 Task: Look for products in the category "Deodrant & Shave" from Hume Supernatural only.
Action: Mouse moved to (290, 120)
Screenshot: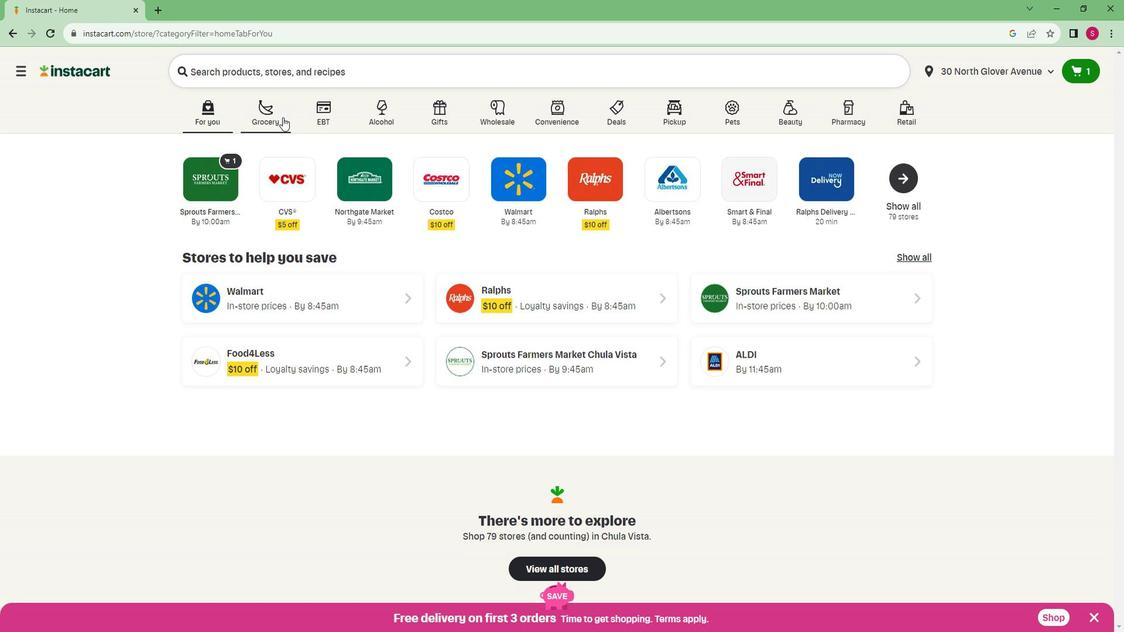 
Action: Mouse pressed left at (290, 120)
Screenshot: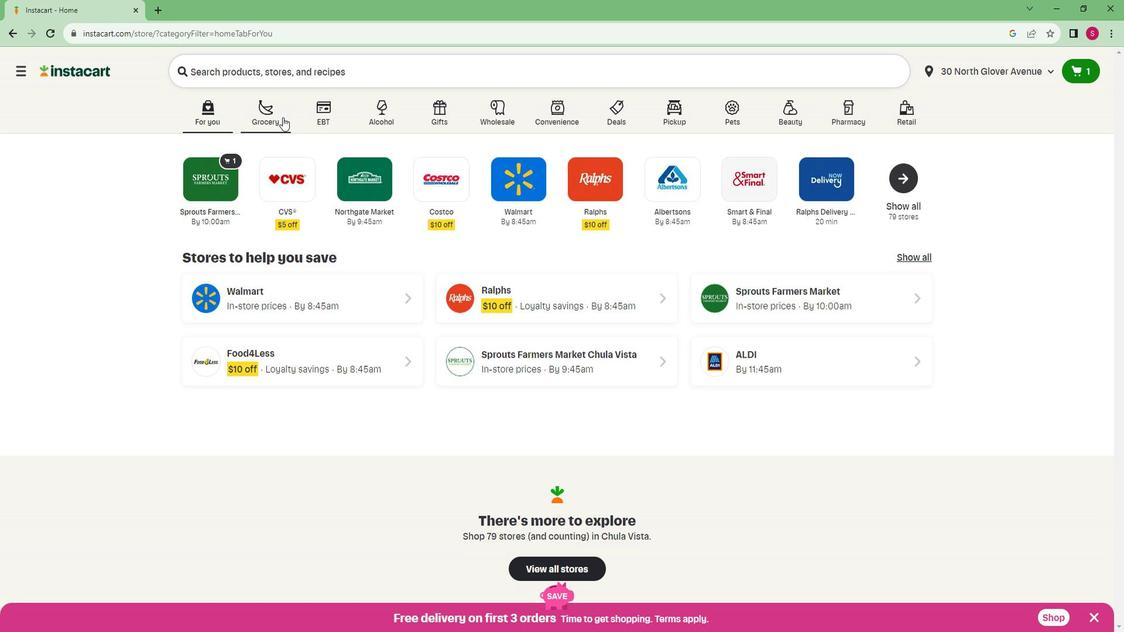 
Action: Mouse moved to (256, 333)
Screenshot: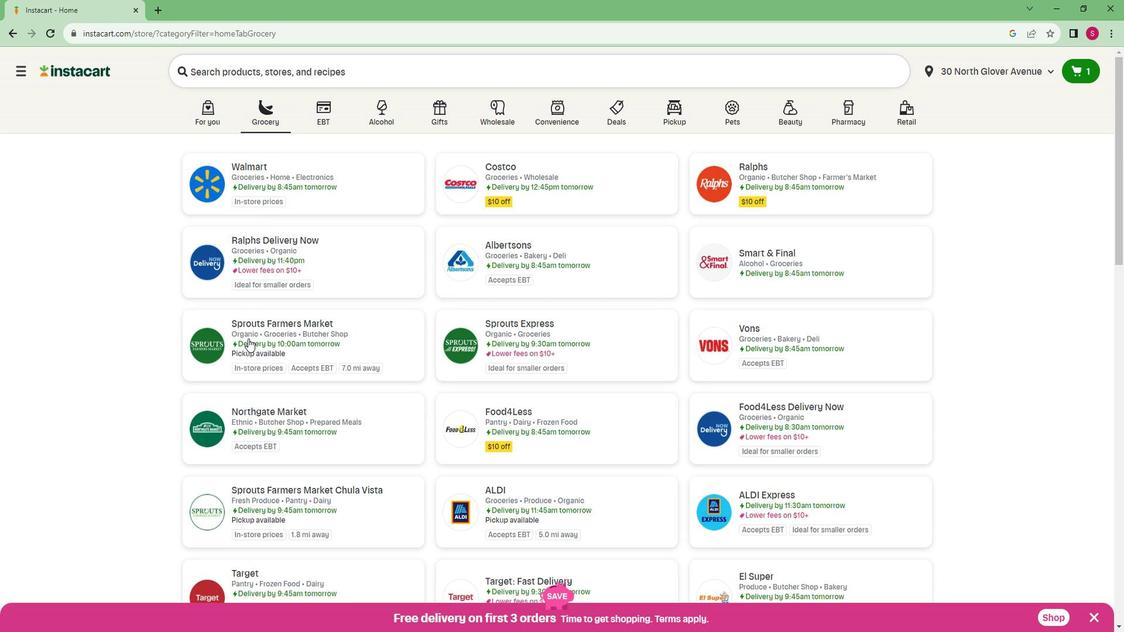 
Action: Mouse pressed left at (256, 333)
Screenshot: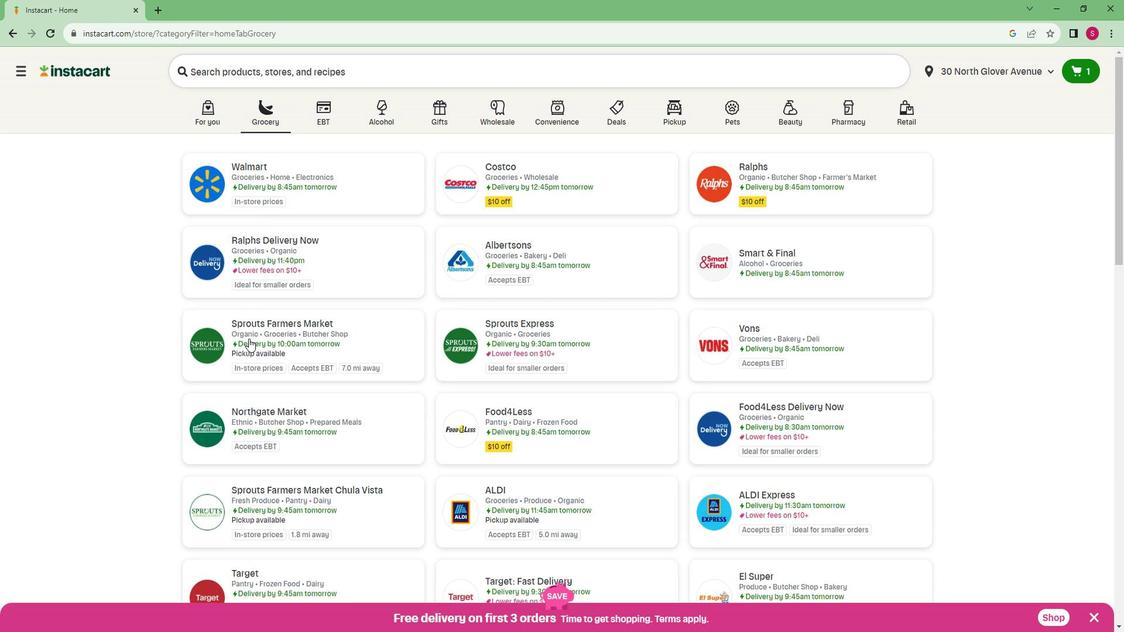 
Action: Mouse moved to (63, 463)
Screenshot: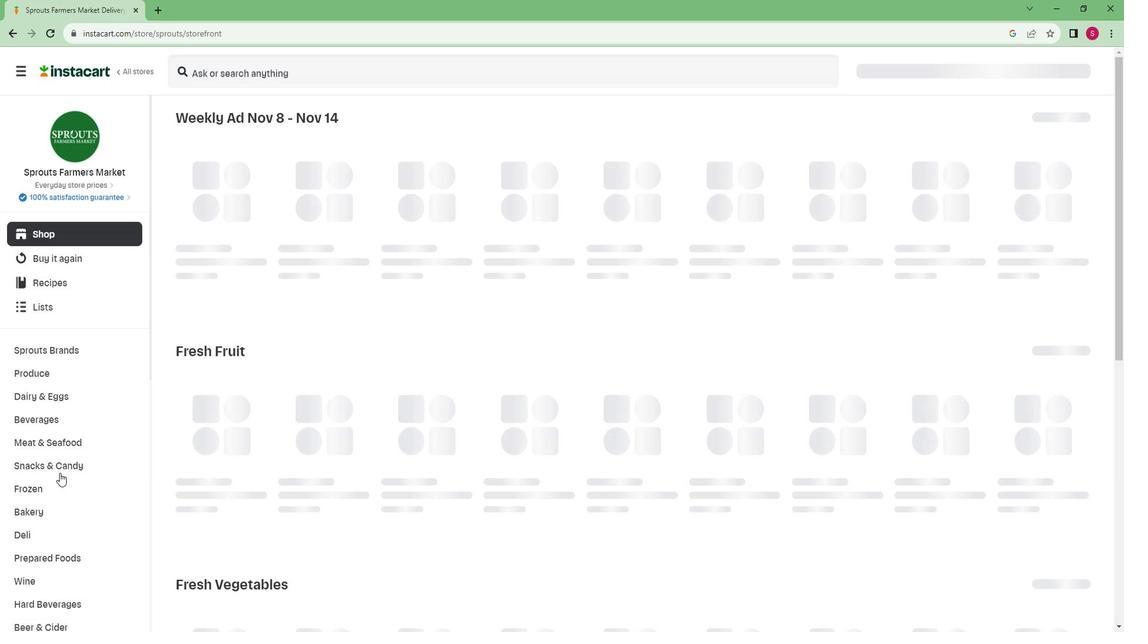 
Action: Mouse scrolled (63, 462) with delta (0, 0)
Screenshot: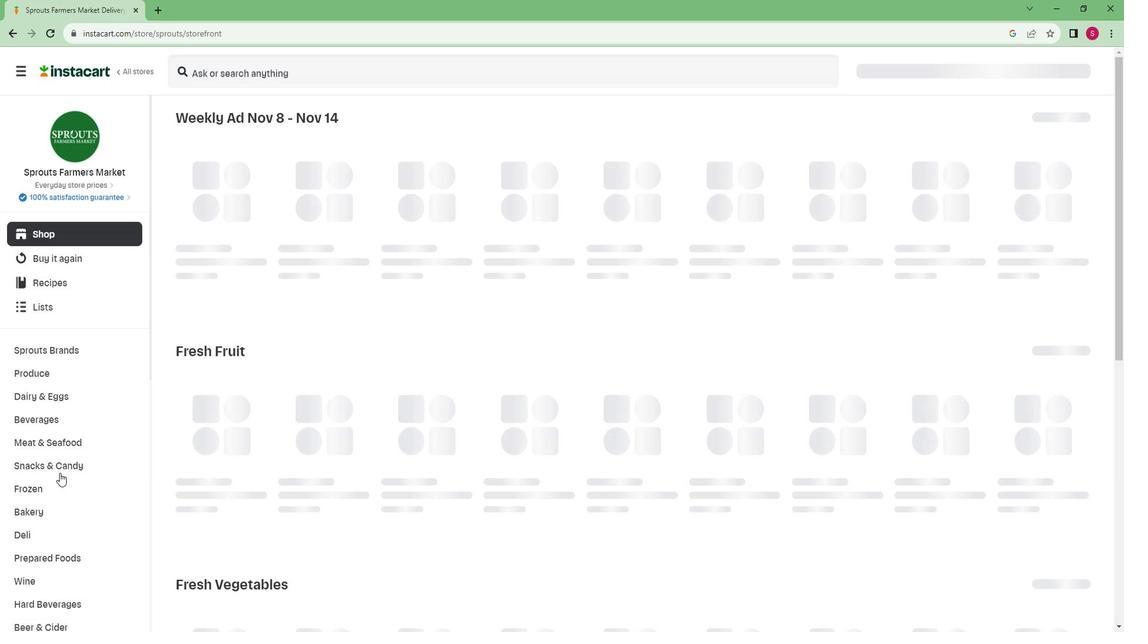 
Action: Mouse moved to (61, 463)
Screenshot: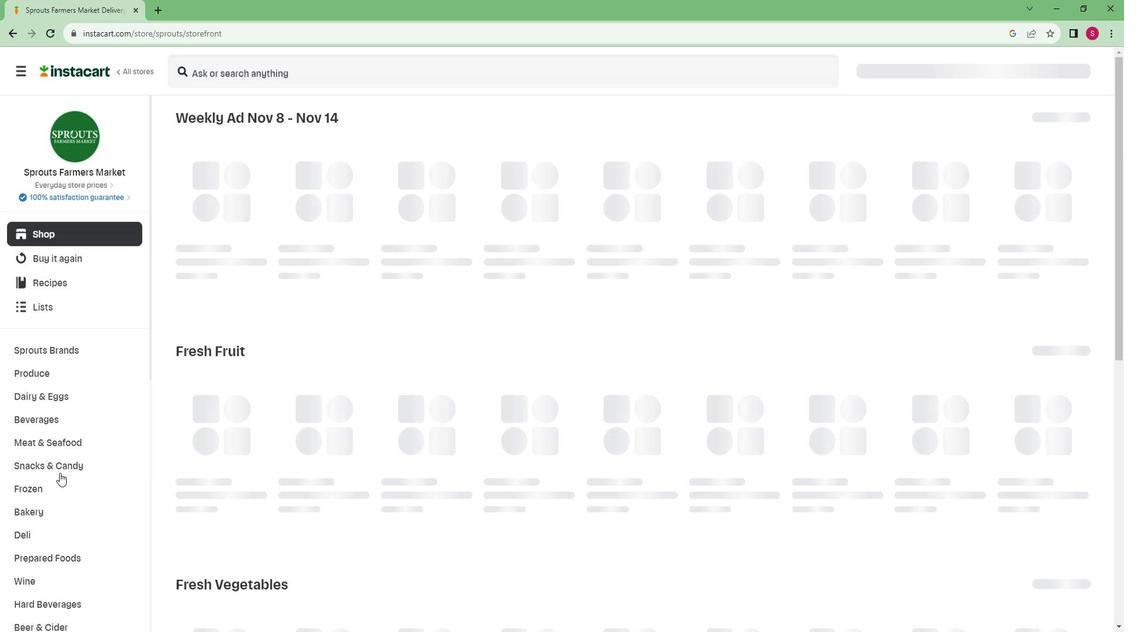 
Action: Mouse scrolled (61, 462) with delta (0, 0)
Screenshot: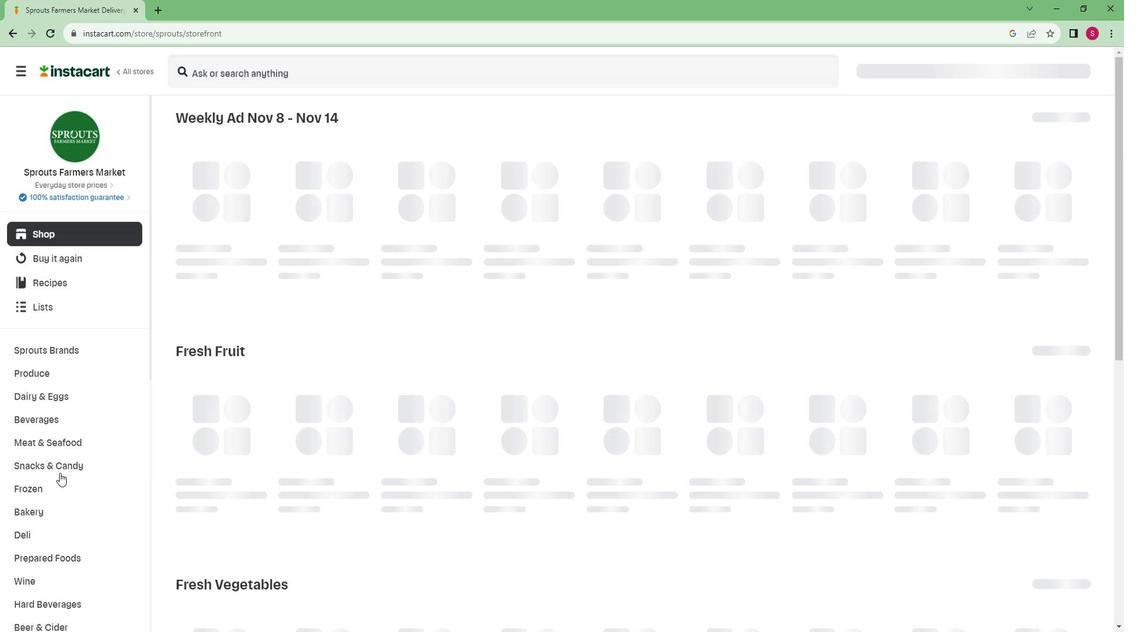 
Action: Mouse moved to (60, 463)
Screenshot: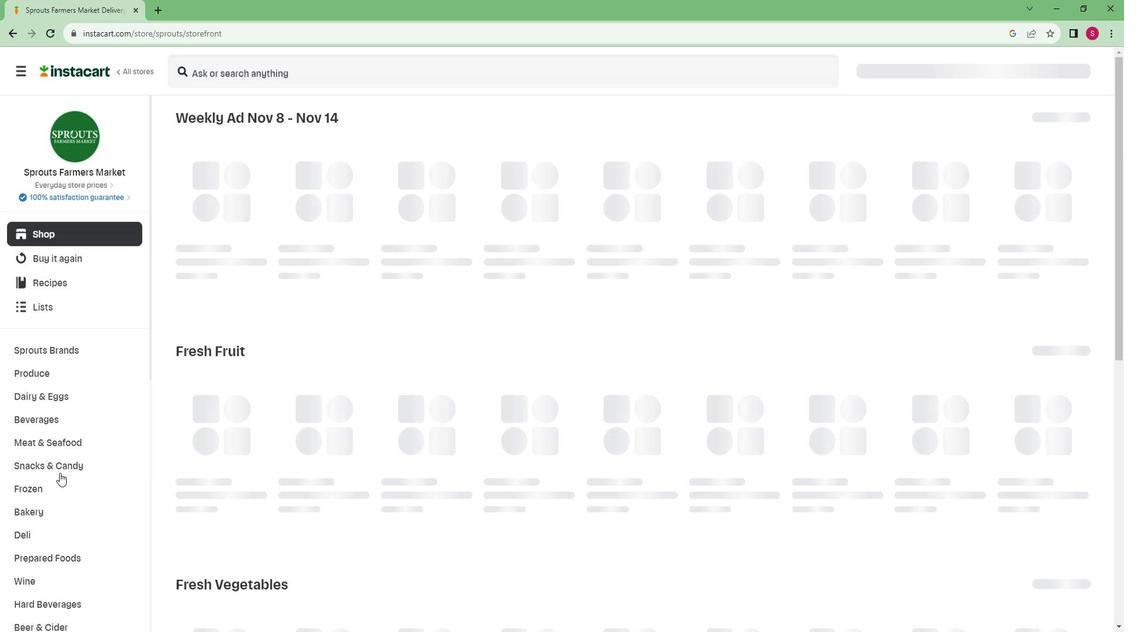 
Action: Mouse scrolled (60, 462) with delta (0, 0)
Screenshot: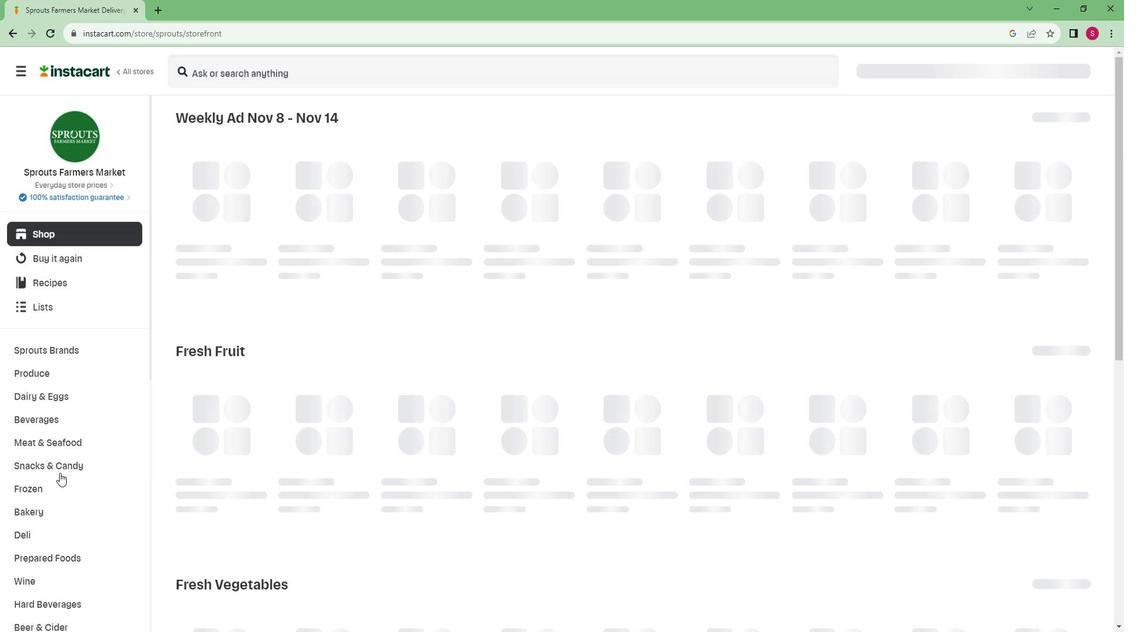 
Action: Mouse moved to (56, 462)
Screenshot: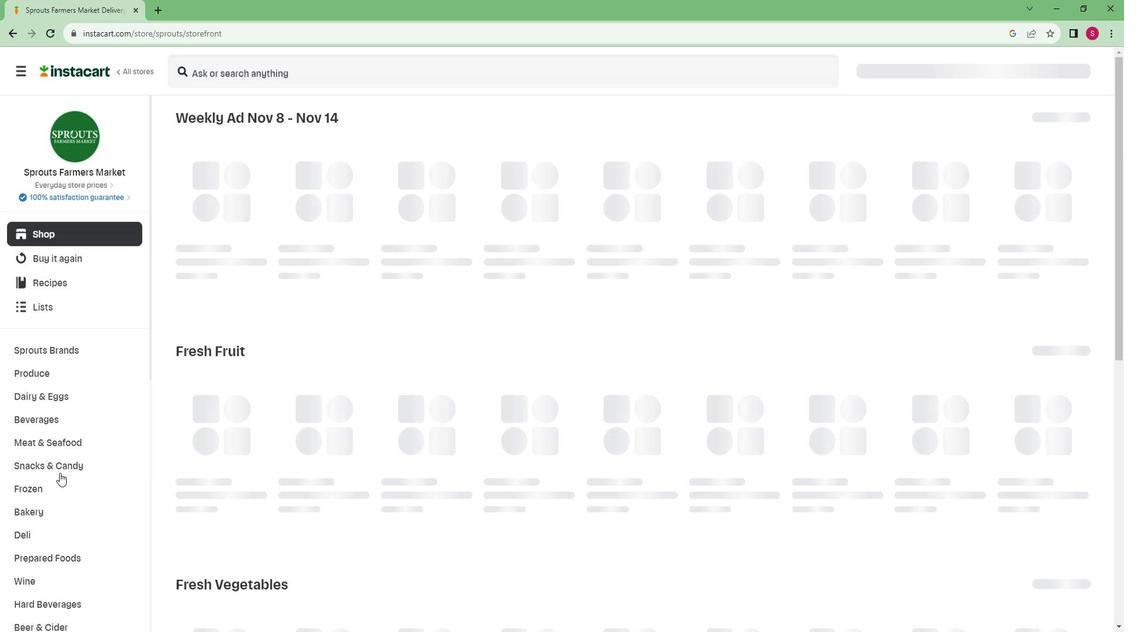 
Action: Mouse scrolled (56, 462) with delta (0, 0)
Screenshot: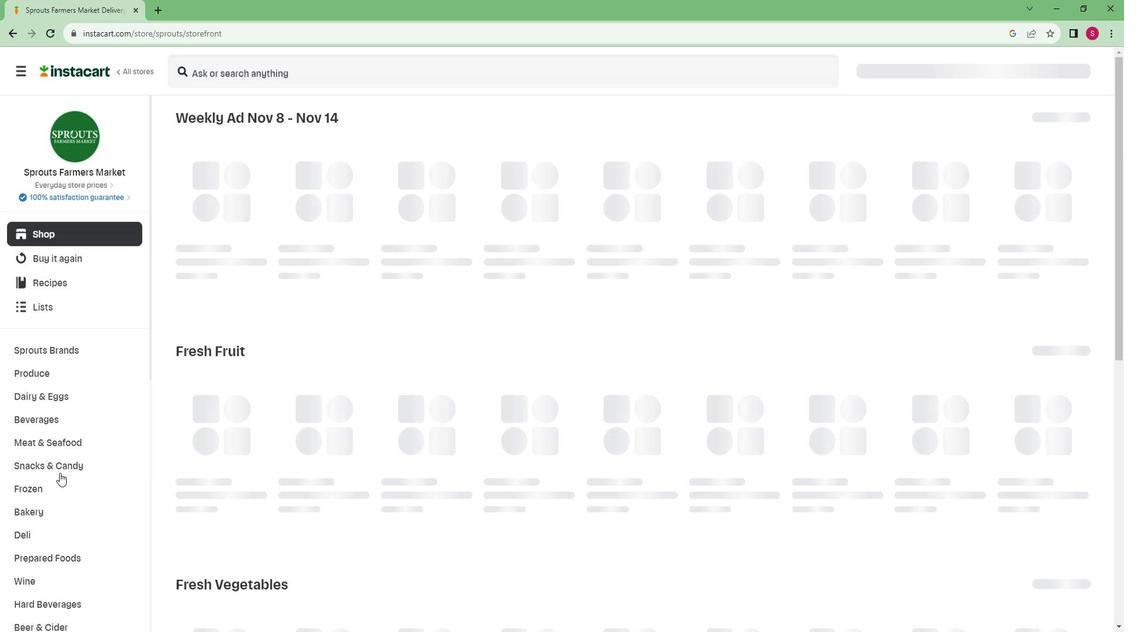 
Action: Mouse moved to (55, 459)
Screenshot: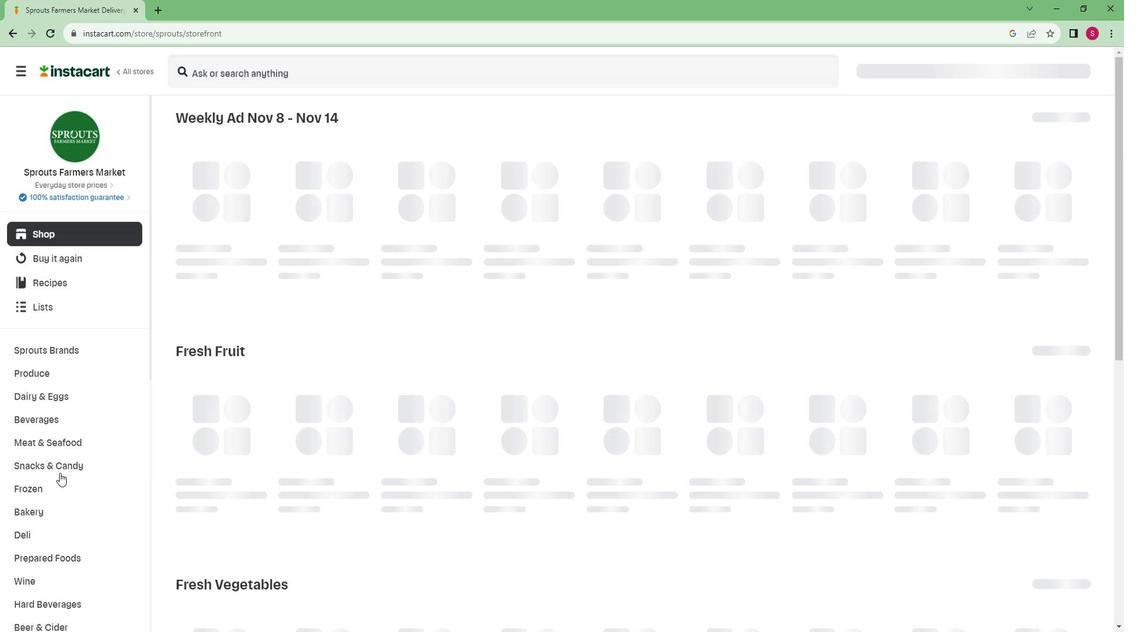 
Action: Mouse scrolled (55, 459) with delta (0, 0)
Screenshot: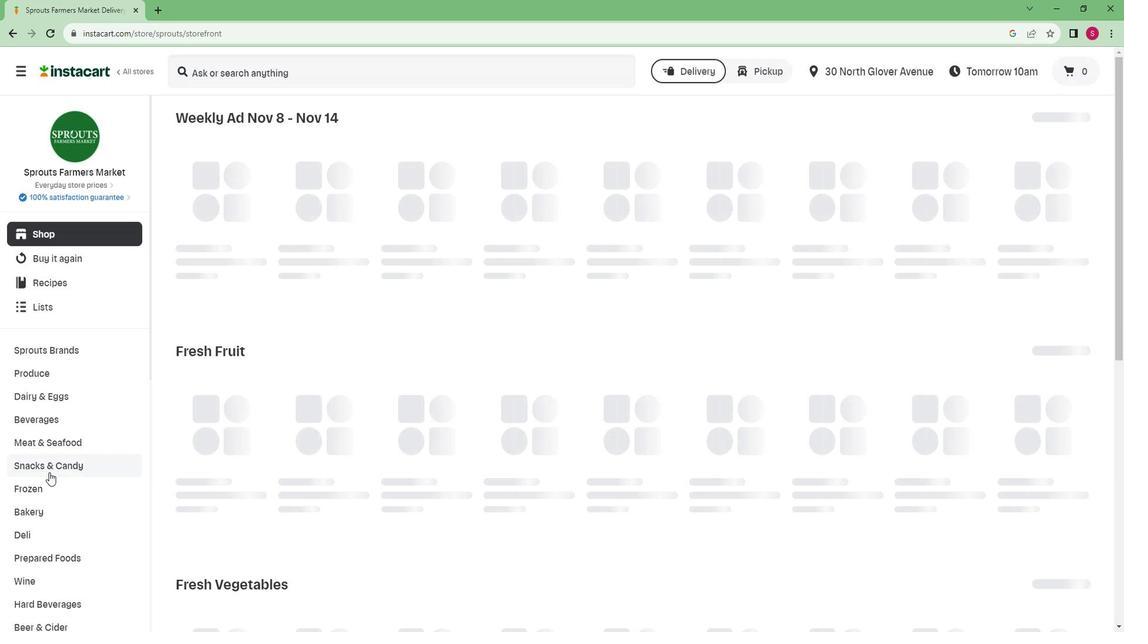 
Action: Mouse moved to (52, 454)
Screenshot: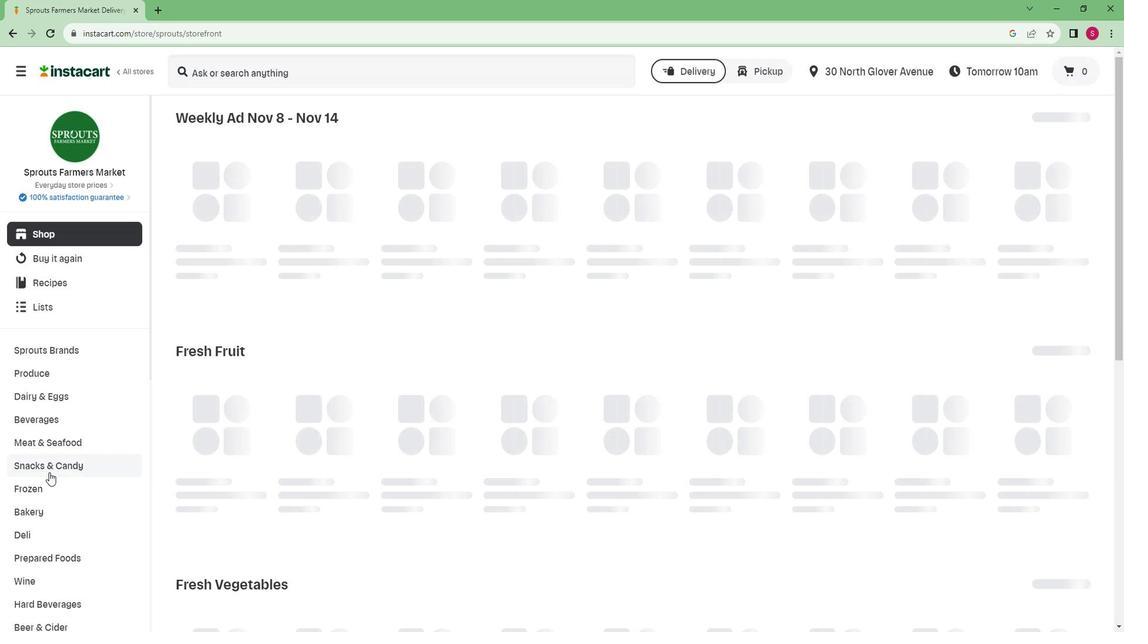 
Action: Mouse scrolled (52, 453) with delta (0, 0)
Screenshot: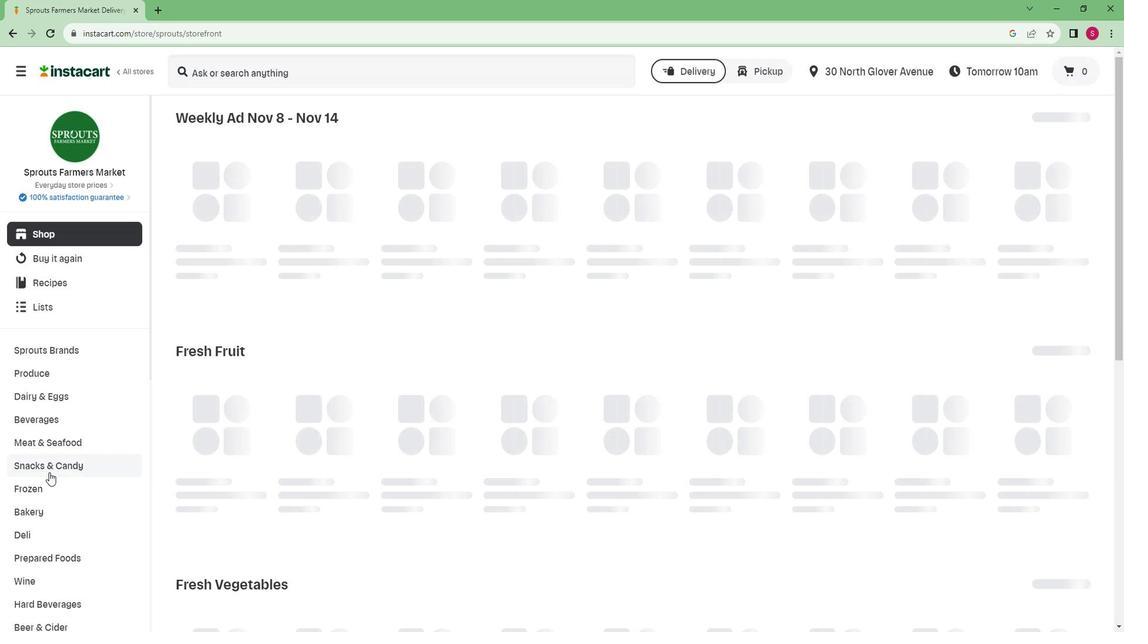 
Action: Mouse moved to (48, 444)
Screenshot: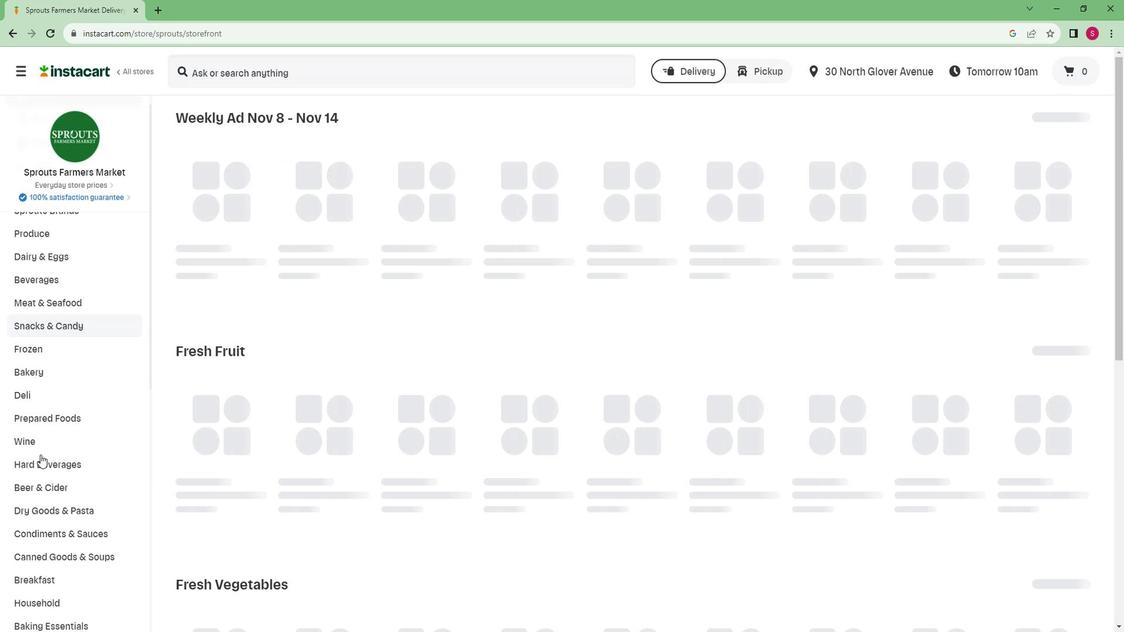 
Action: Mouse scrolled (48, 443) with delta (0, 0)
Screenshot: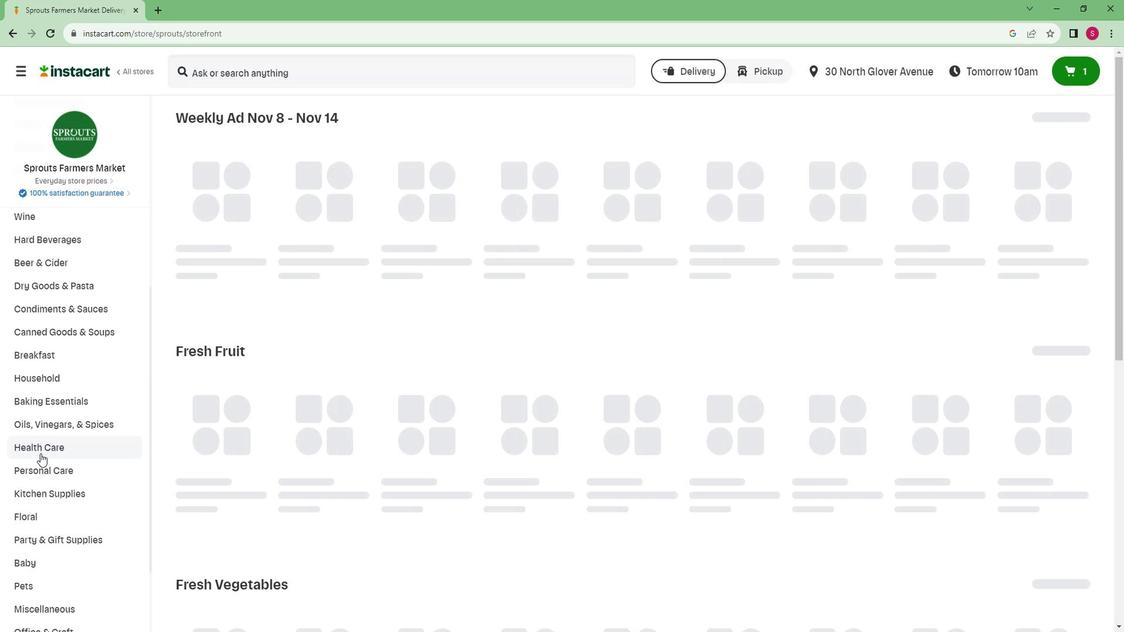 
Action: Mouse scrolled (48, 443) with delta (0, 0)
Screenshot: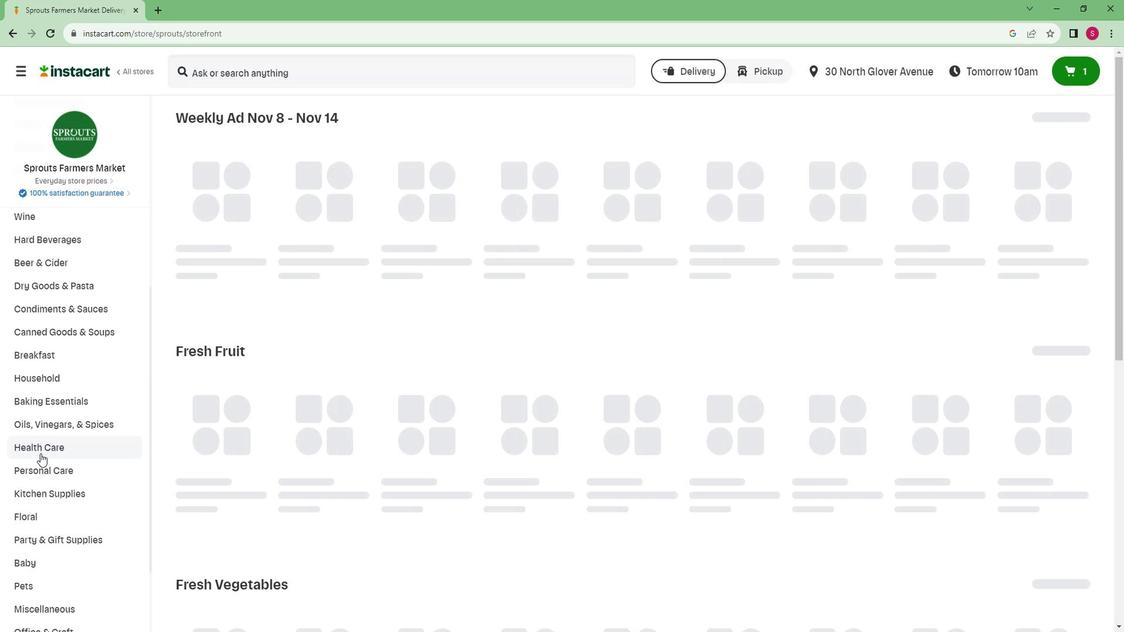 
Action: Mouse scrolled (48, 443) with delta (0, 0)
Screenshot: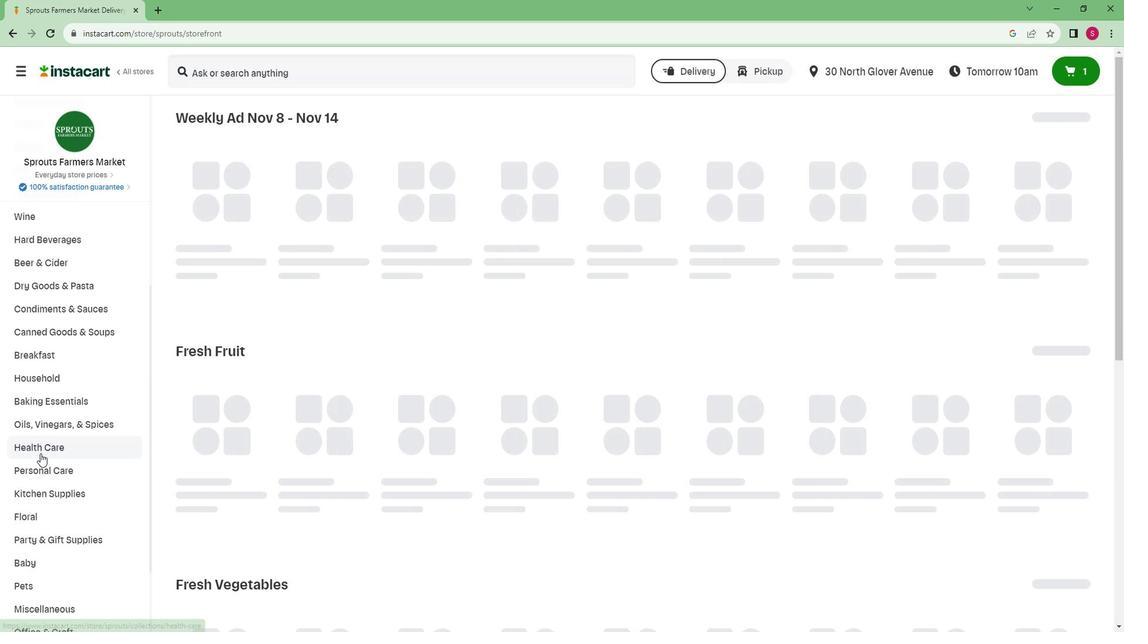 
Action: Mouse scrolled (48, 443) with delta (0, 0)
Screenshot: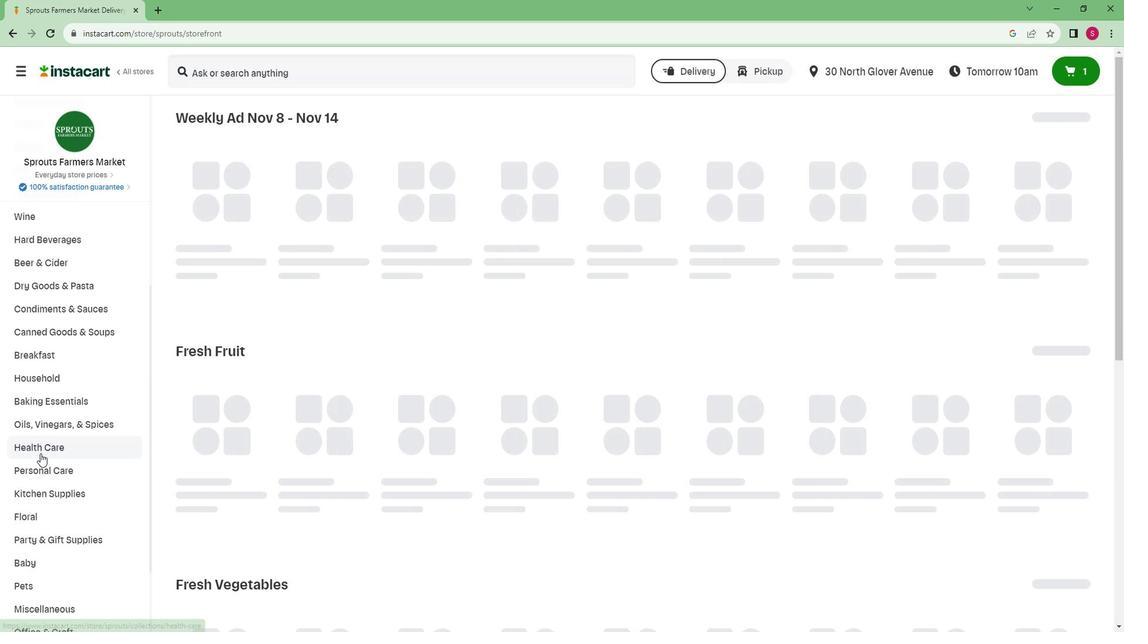 
Action: Mouse scrolled (48, 443) with delta (0, 0)
Screenshot: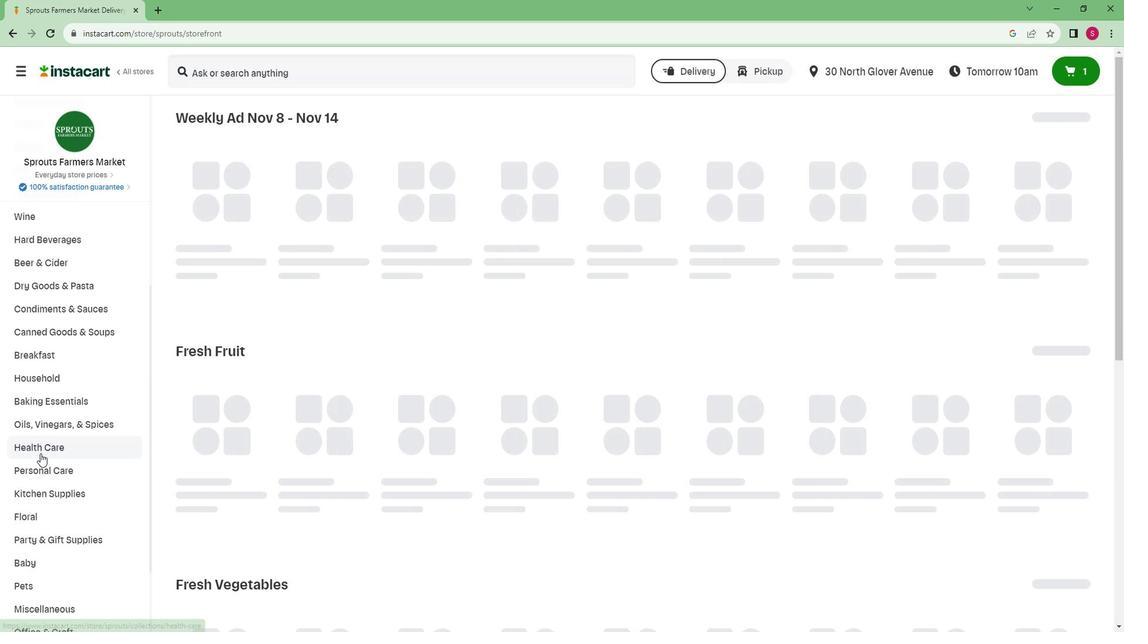 
Action: Mouse scrolled (48, 443) with delta (0, 0)
Screenshot: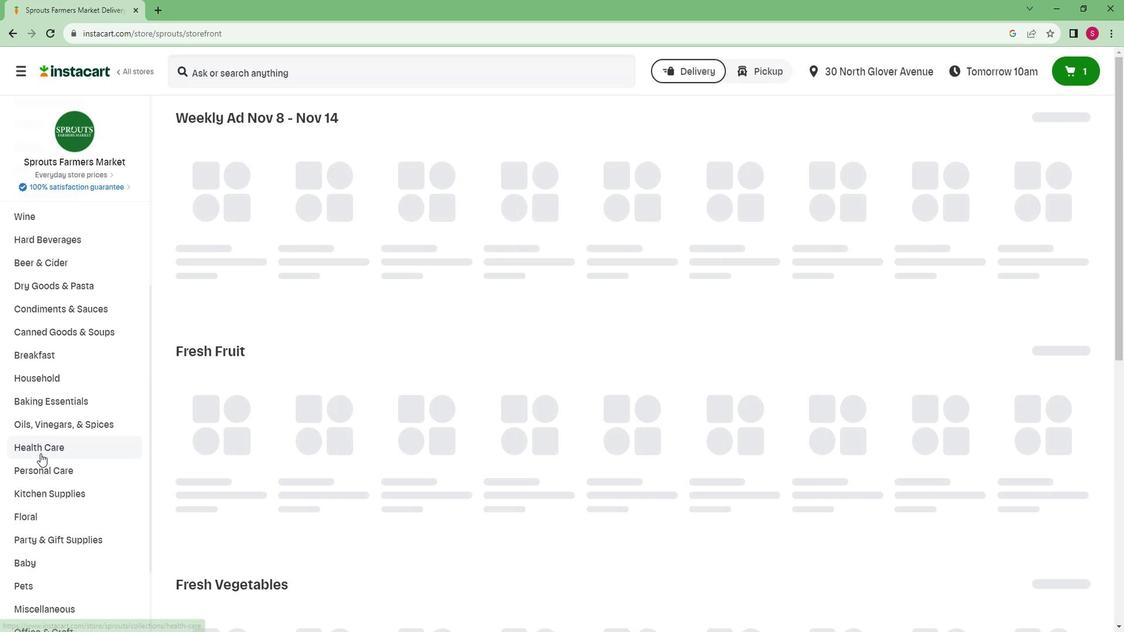 
Action: Mouse moved to (53, 571)
Screenshot: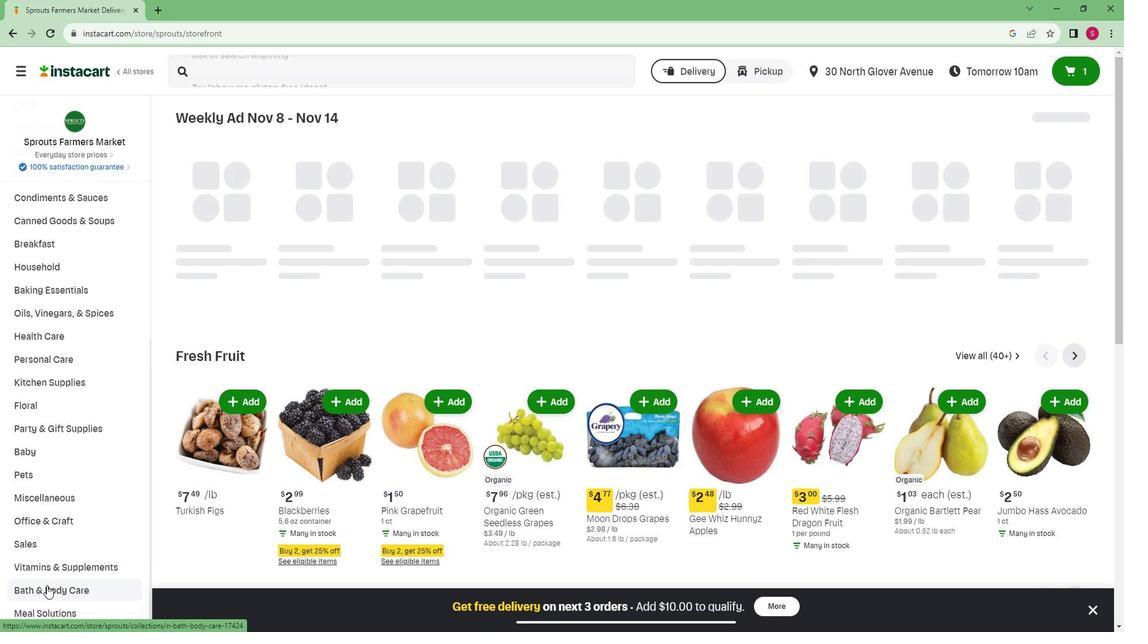 
Action: Mouse pressed left at (53, 571)
Screenshot: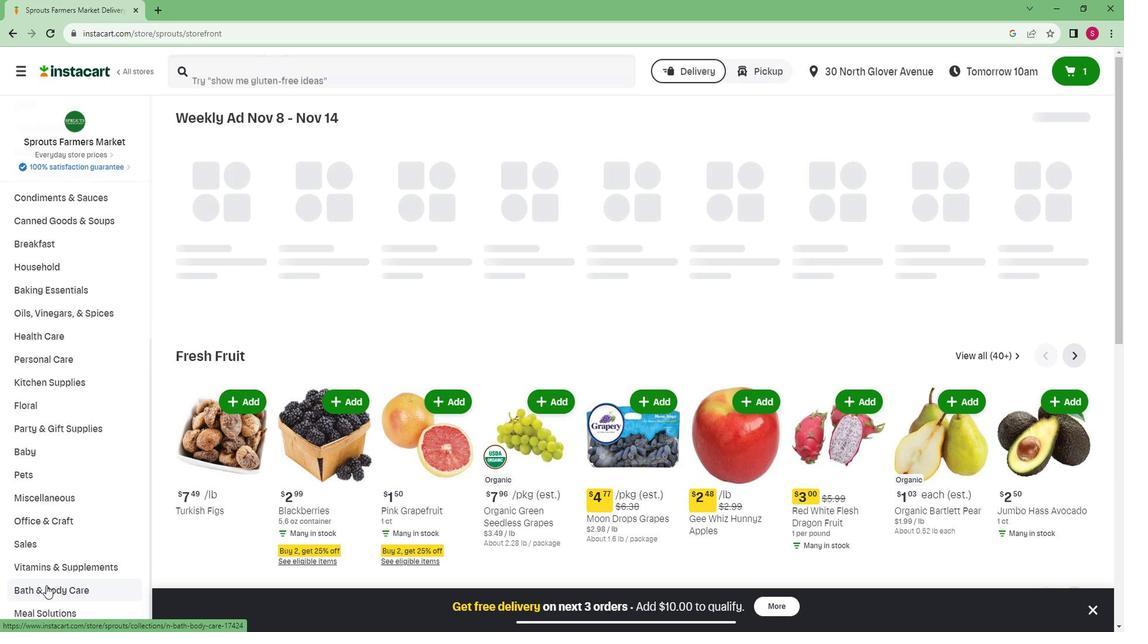 
Action: Mouse moved to (853, 151)
Screenshot: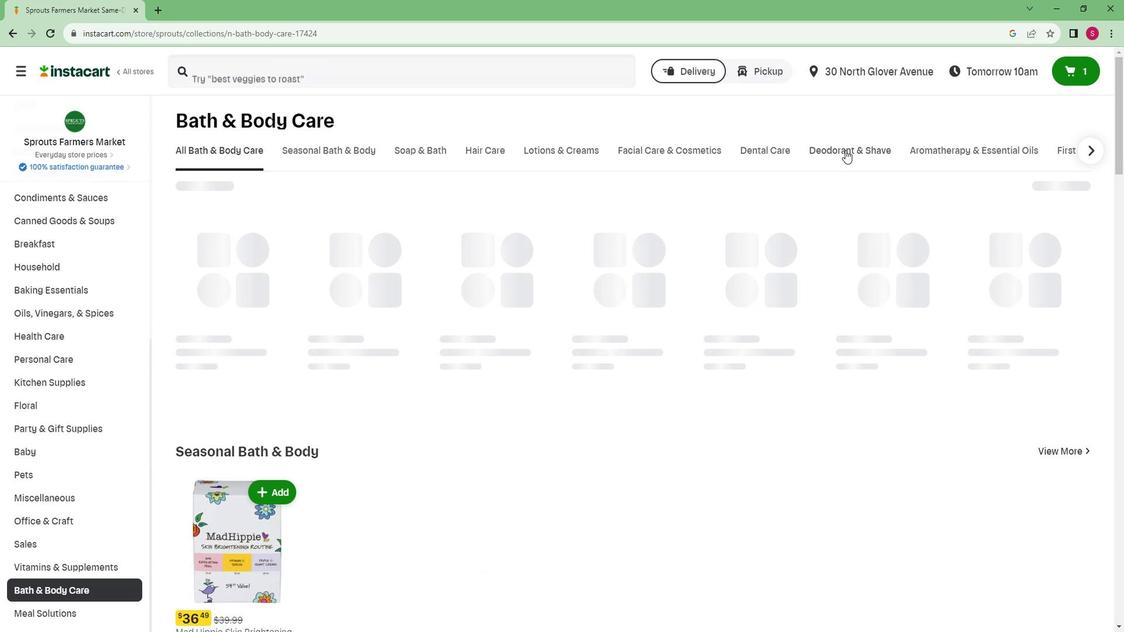 
Action: Mouse pressed left at (853, 151)
Screenshot: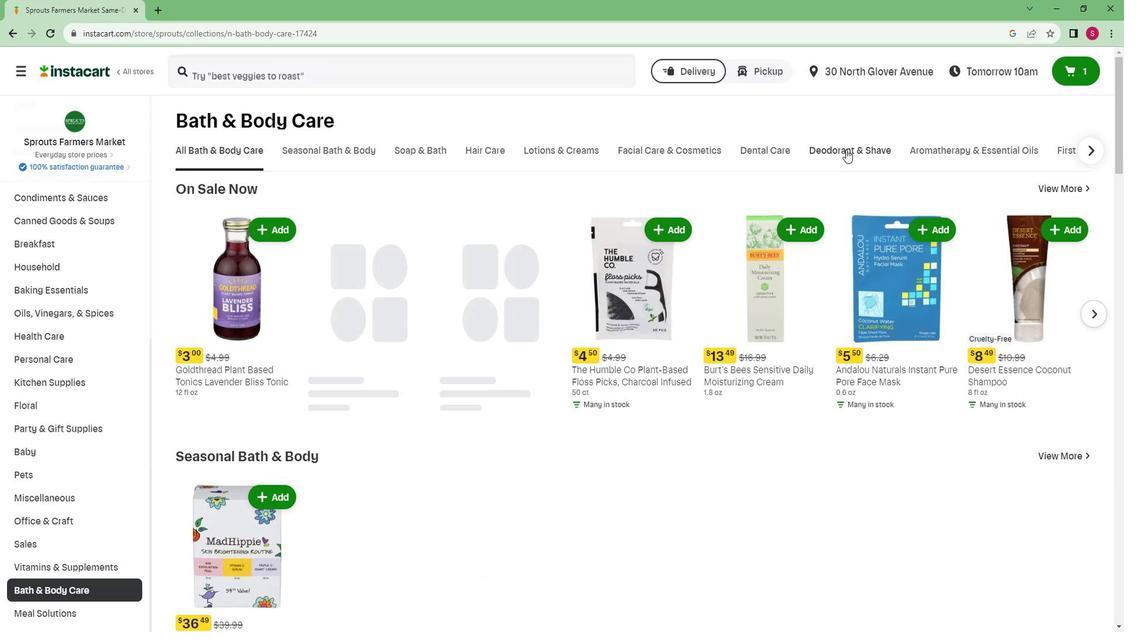 
Action: Mouse moved to (285, 200)
Screenshot: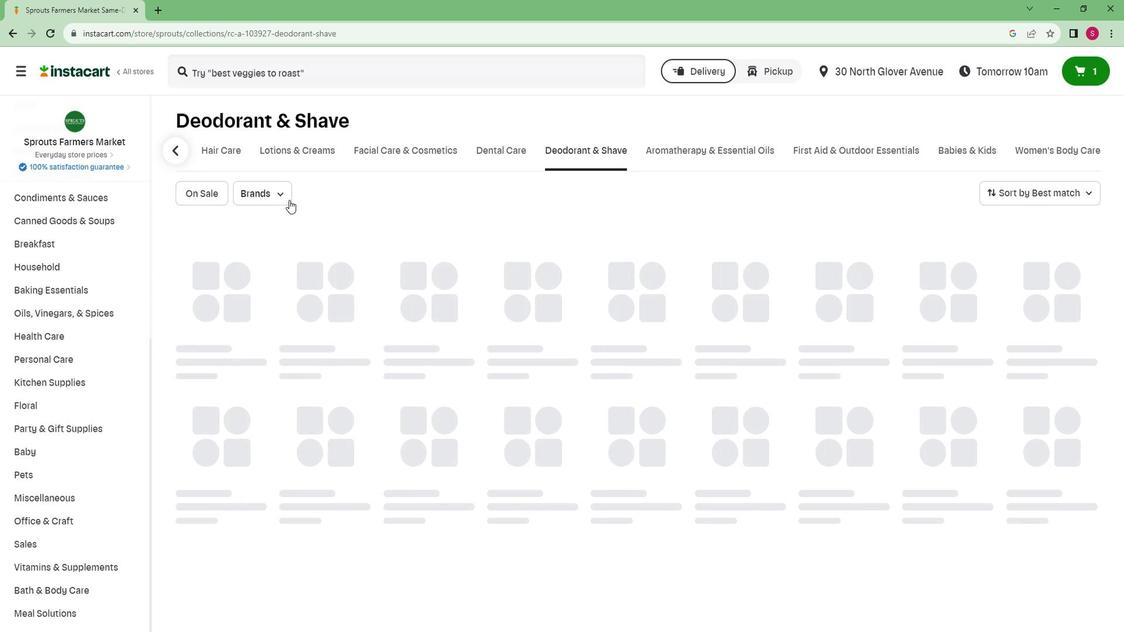 
Action: Mouse pressed left at (285, 200)
Screenshot: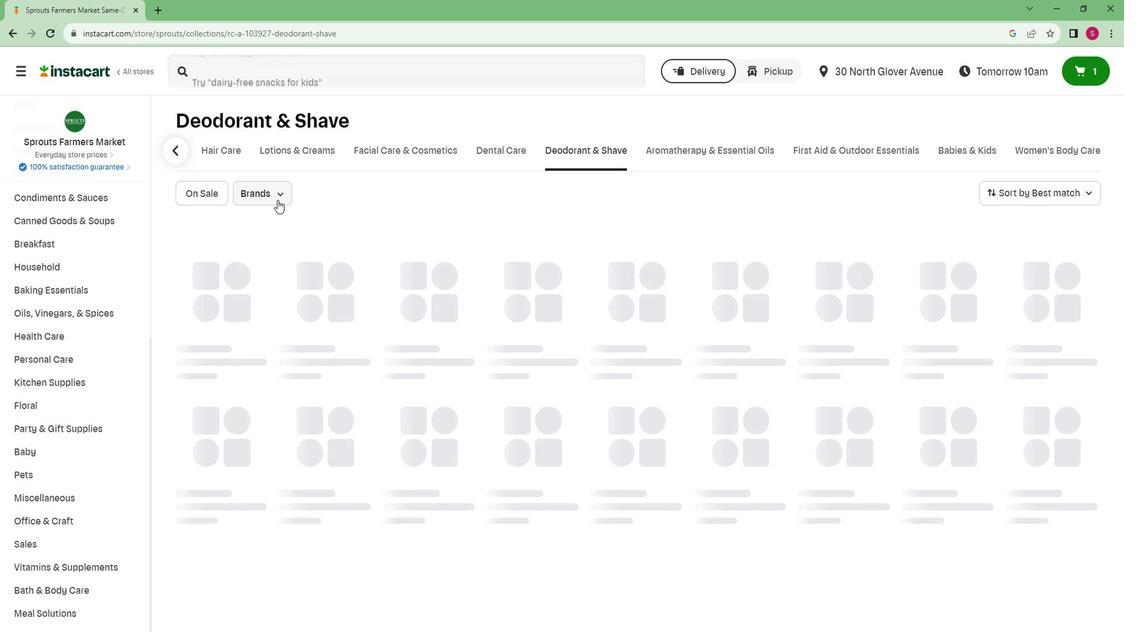 
Action: Mouse moved to (297, 298)
Screenshot: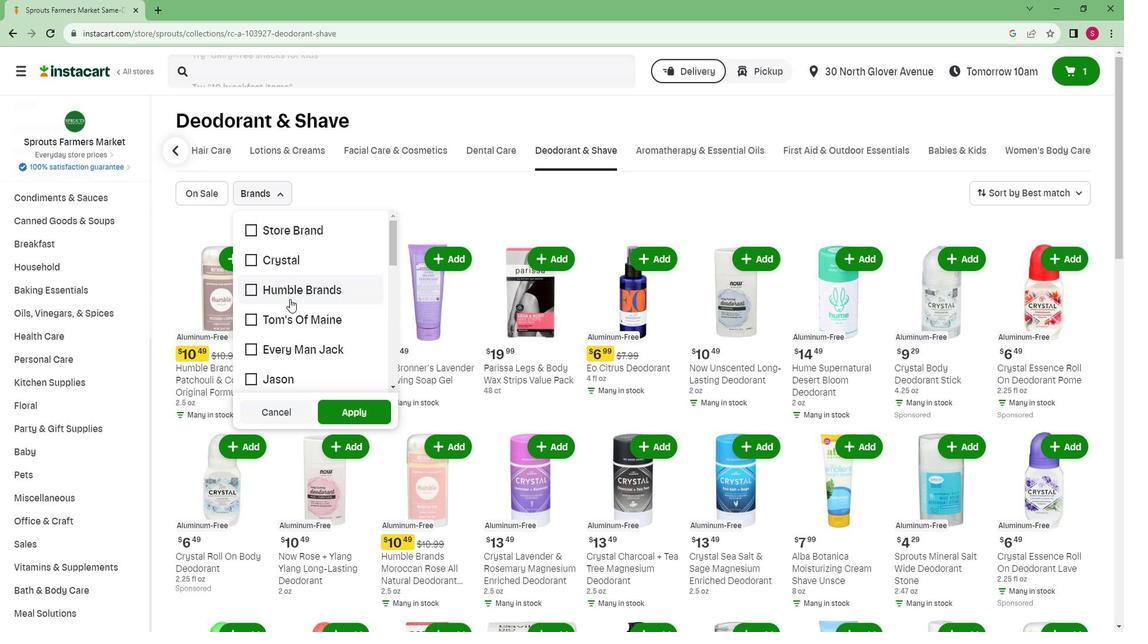 
Action: Mouse scrolled (297, 297) with delta (0, 0)
Screenshot: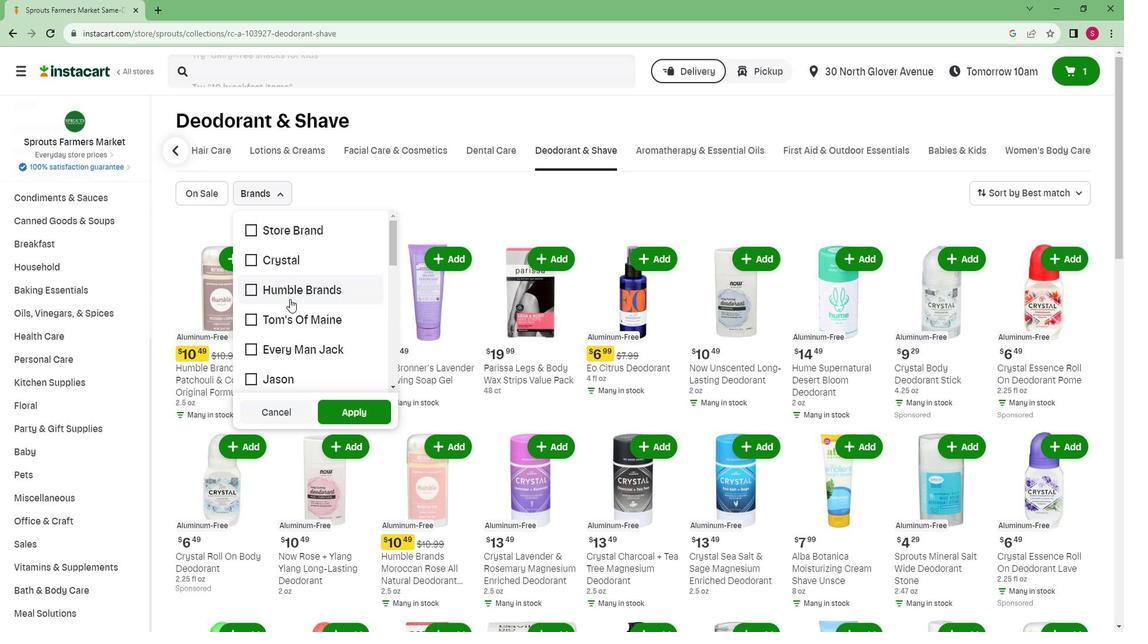 
Action: Mouse moved to (297, 301)
Screenshot: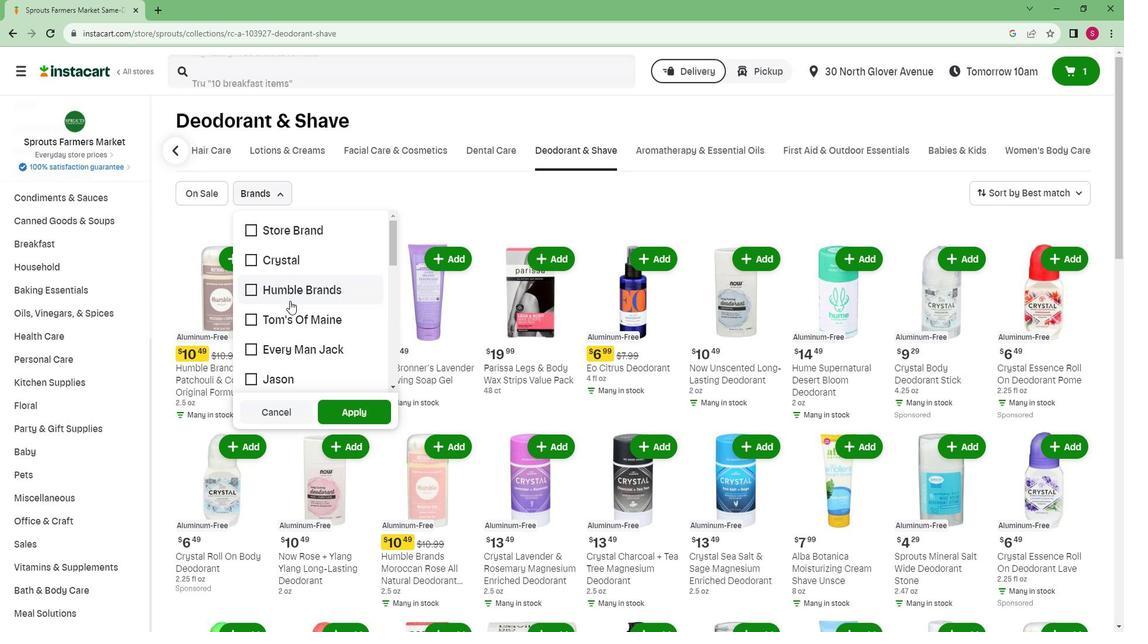 
Action: Mouse scrolled (297, 300) with delta (0, 0)
Screenshot: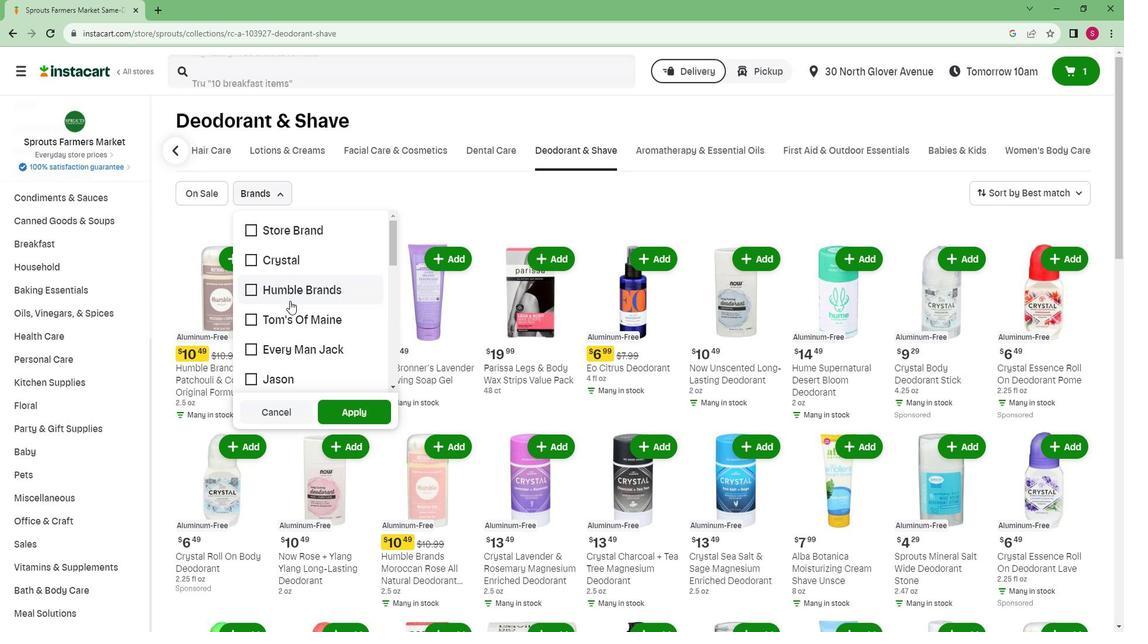 
Action: Mouse moved to (297, 301)
Screenshot: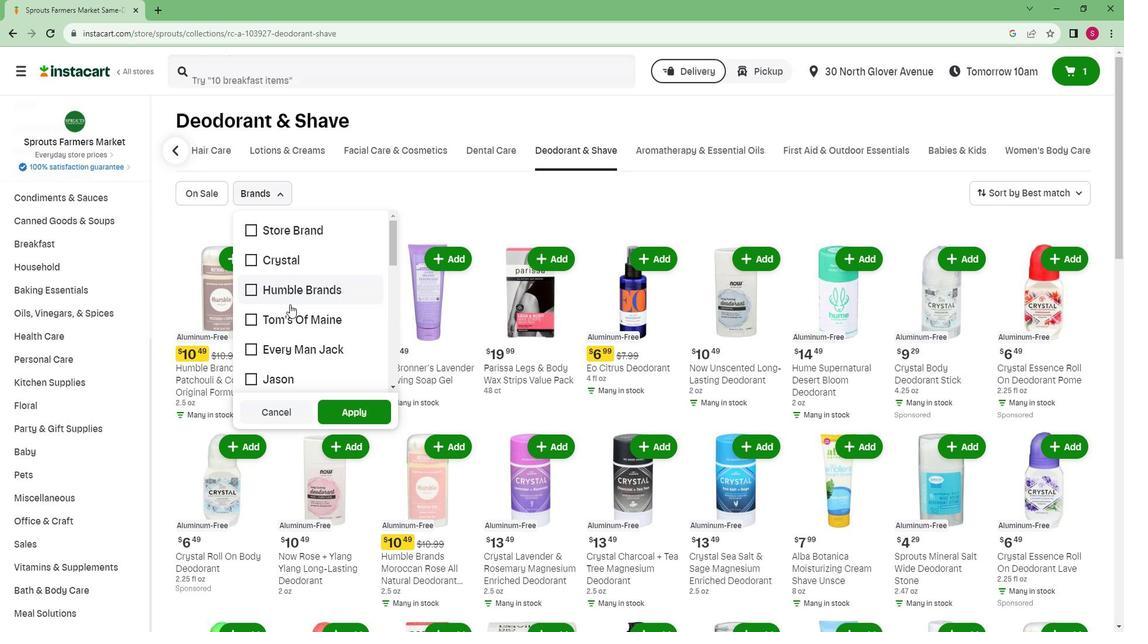 
Action: Mouse scrolled (297, 301) with delta (0, 0)
Screenshot: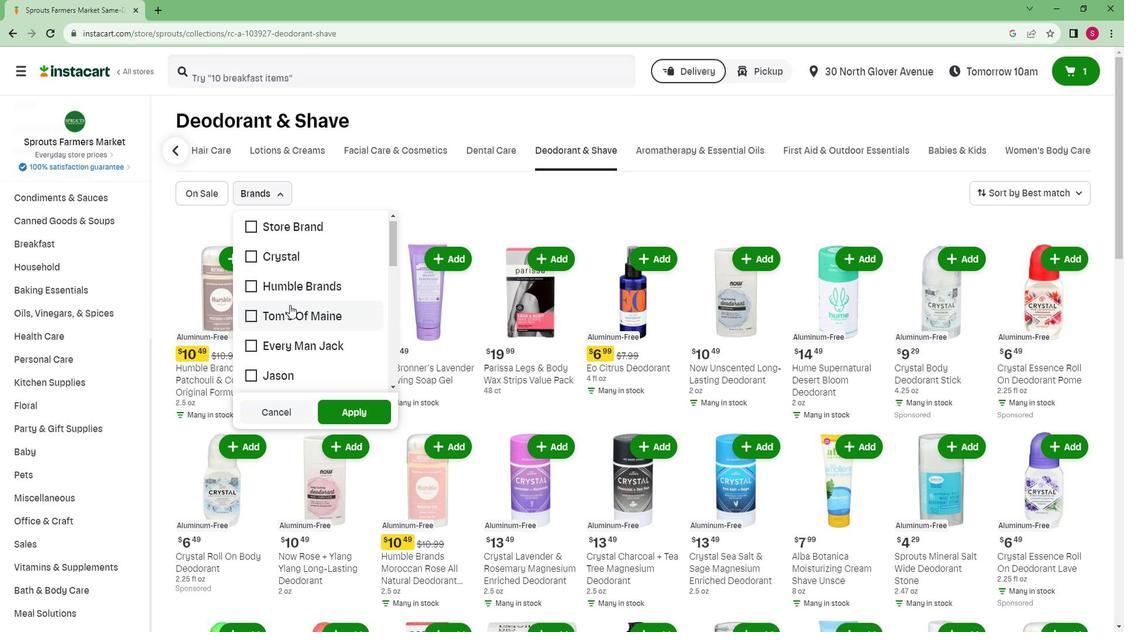 
Action: Mouse moved to (315, 255)
Screenshot: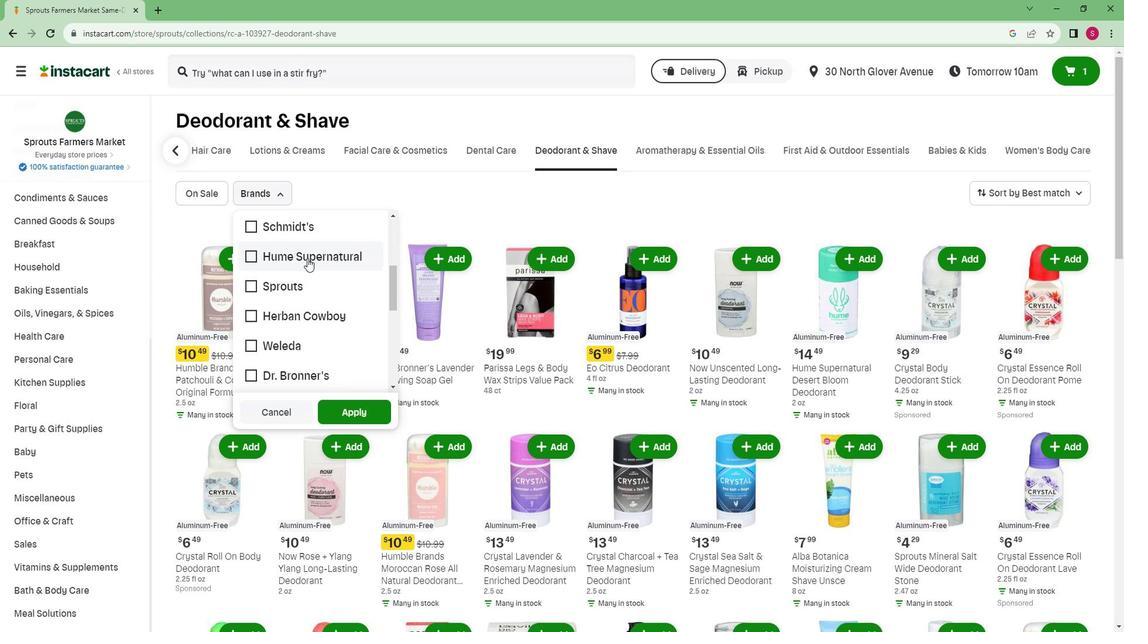 
Action: Mouse pressed left at (315, 255)
Screenshot: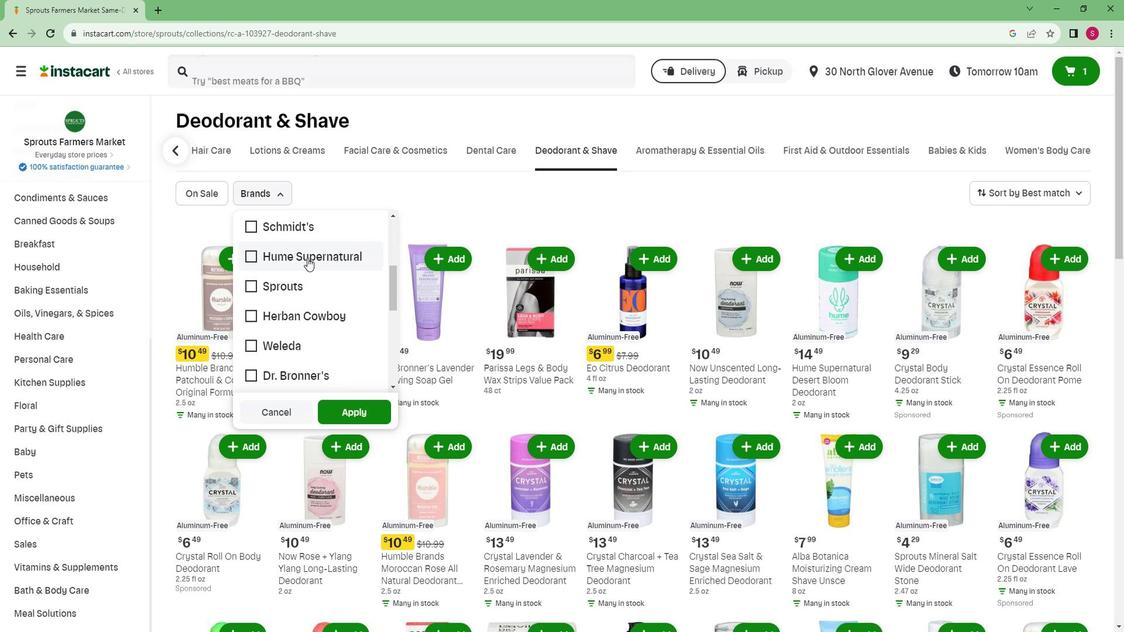 
Action: Mouse moved to (370, 409)
Screenshot: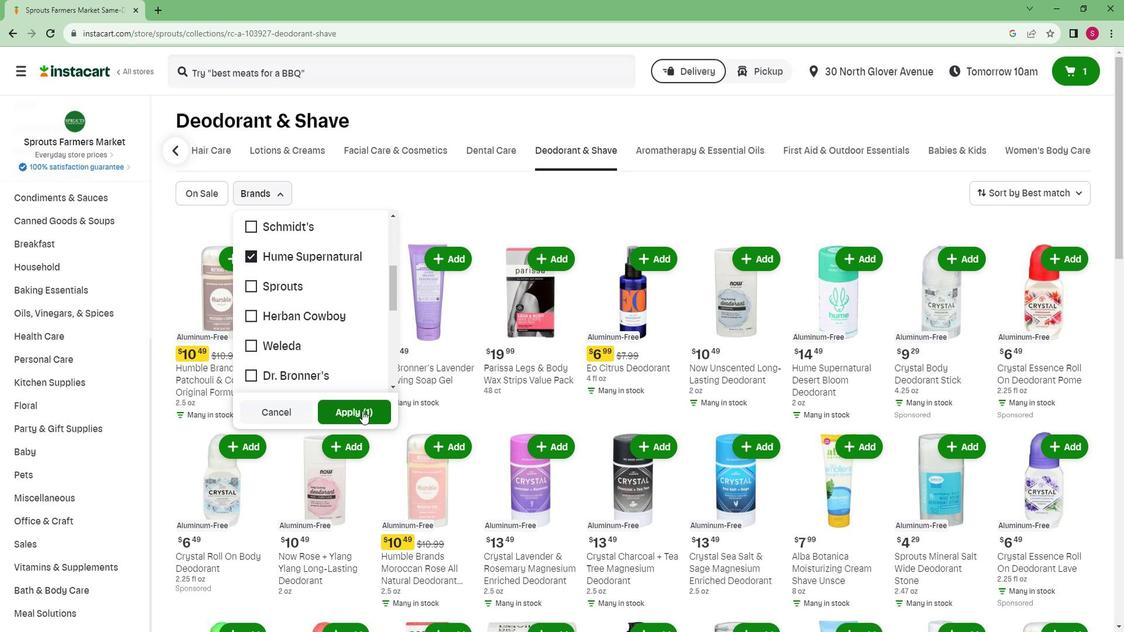 
Action: Mouse pressed left at (370, 409)
Screenshot: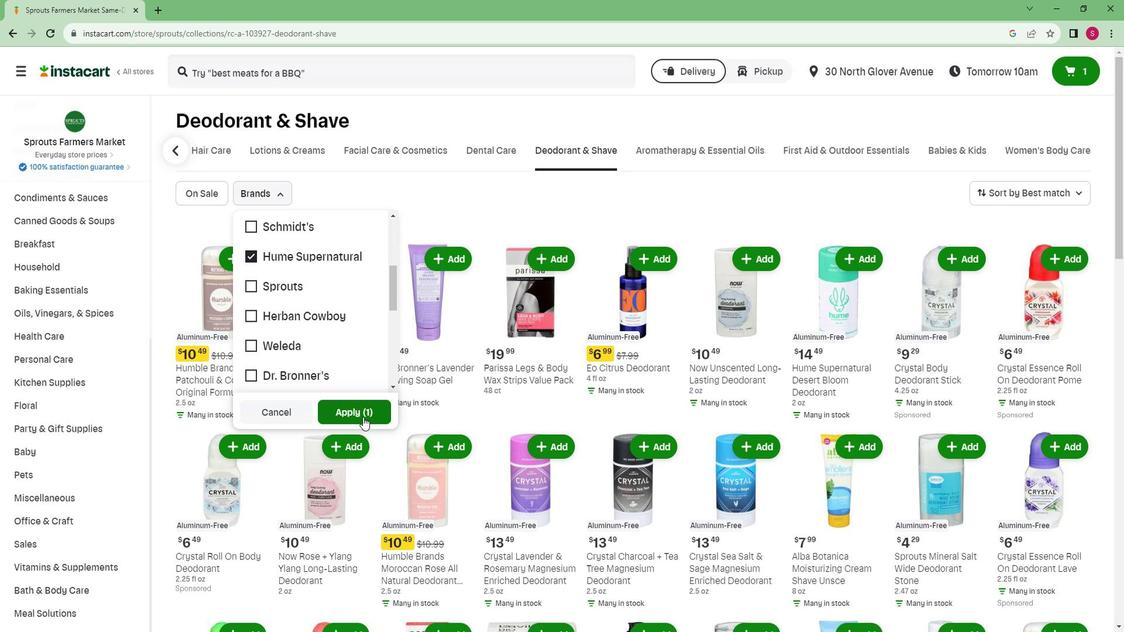 
Action: Mouse moved to (373, 403)
Screenshot: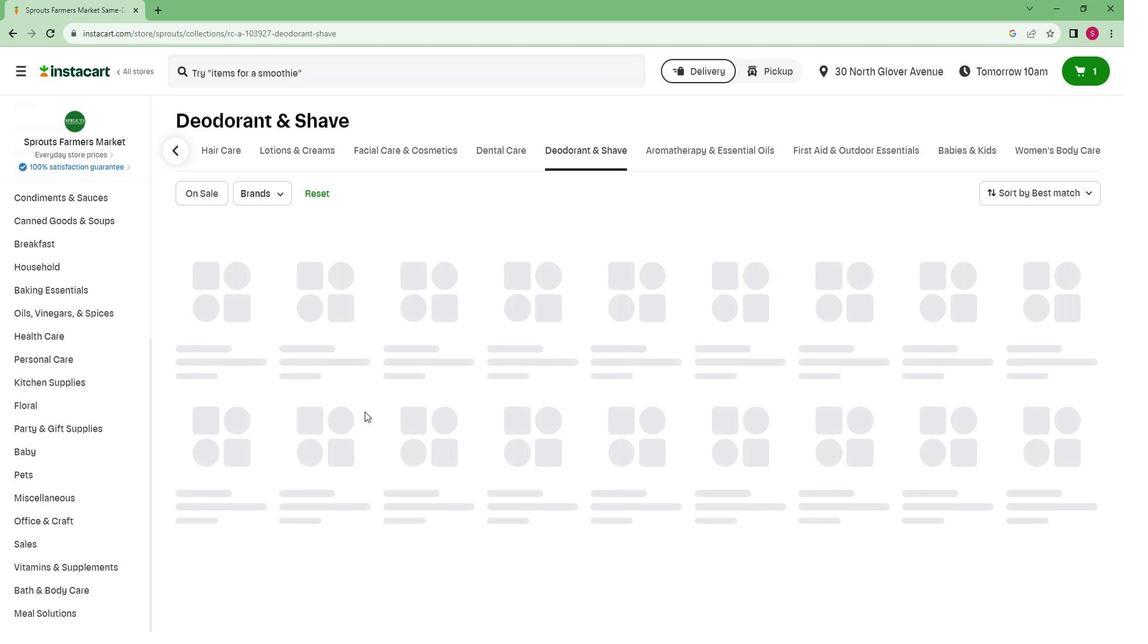 
